 Task: Create a task  Create a feature for users to create custom alerts and reminders , assign it to team member softage.8@softage.net in the project VortexTech and update the status of the task to  On Track  , set the priority of the task to High.
Action: Mouse moved to (60, 349)
Screenshot: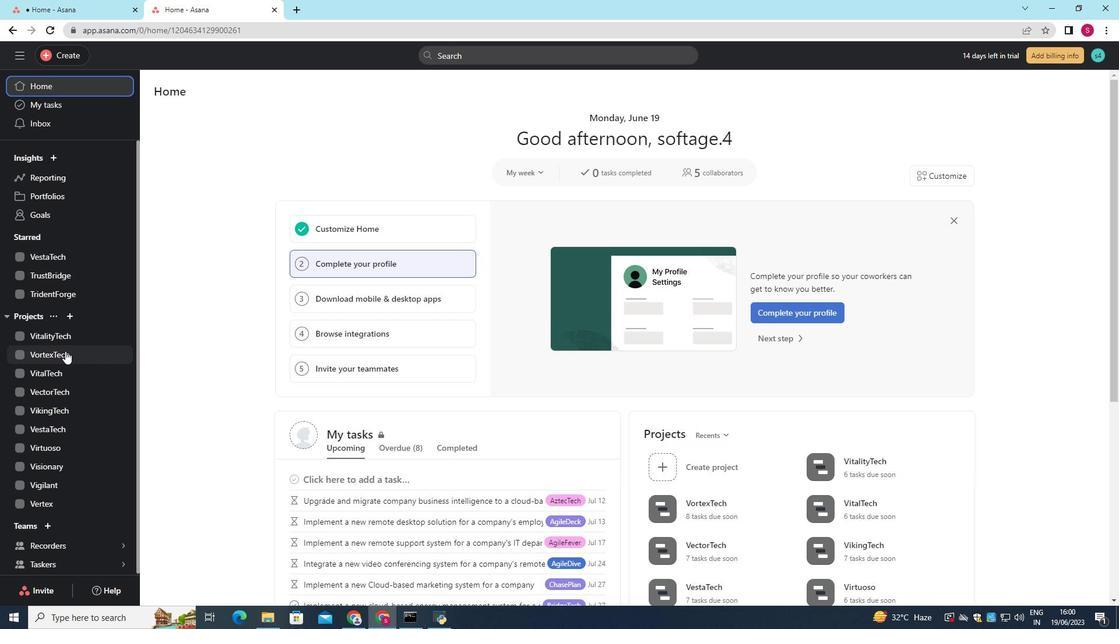 
Action: Mouse pressed left at (60, 349)
Screenshot: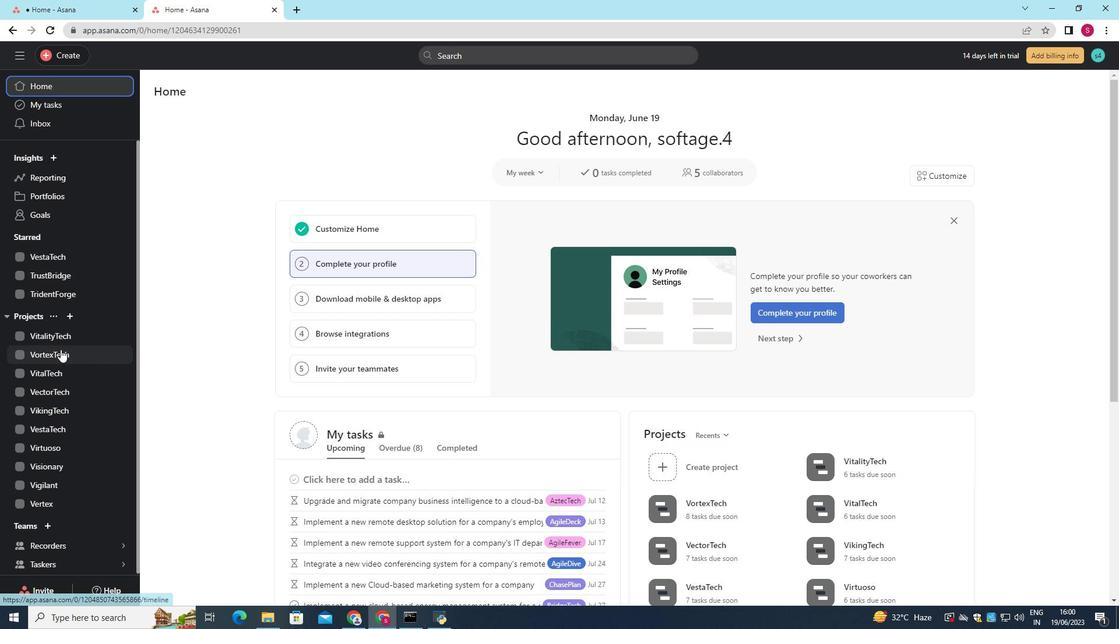 
Action: Mouse moved to (403, 349)
Screenshot: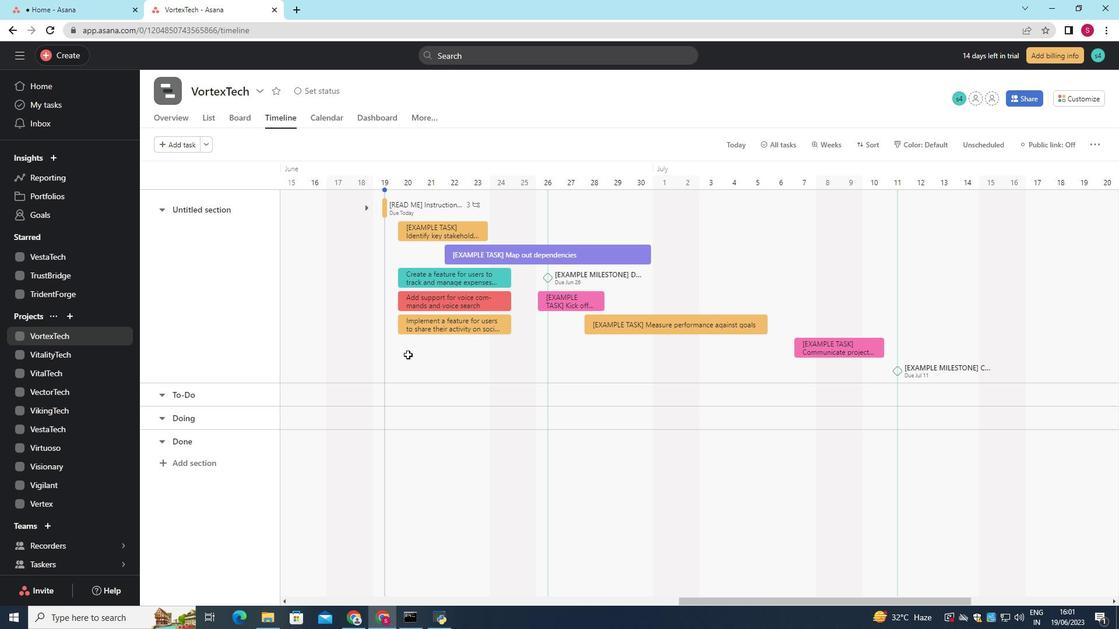 
Action: Mouse pressed left at (403, 349)
Screenshot: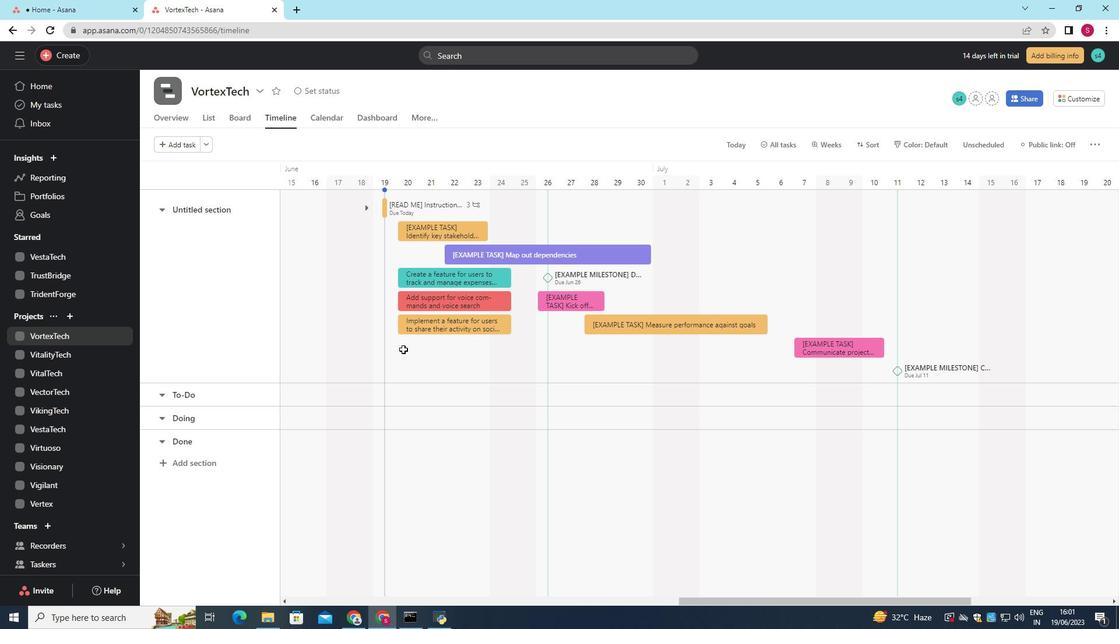 
Action: Mouse moved to (366, 373)
Screenshot: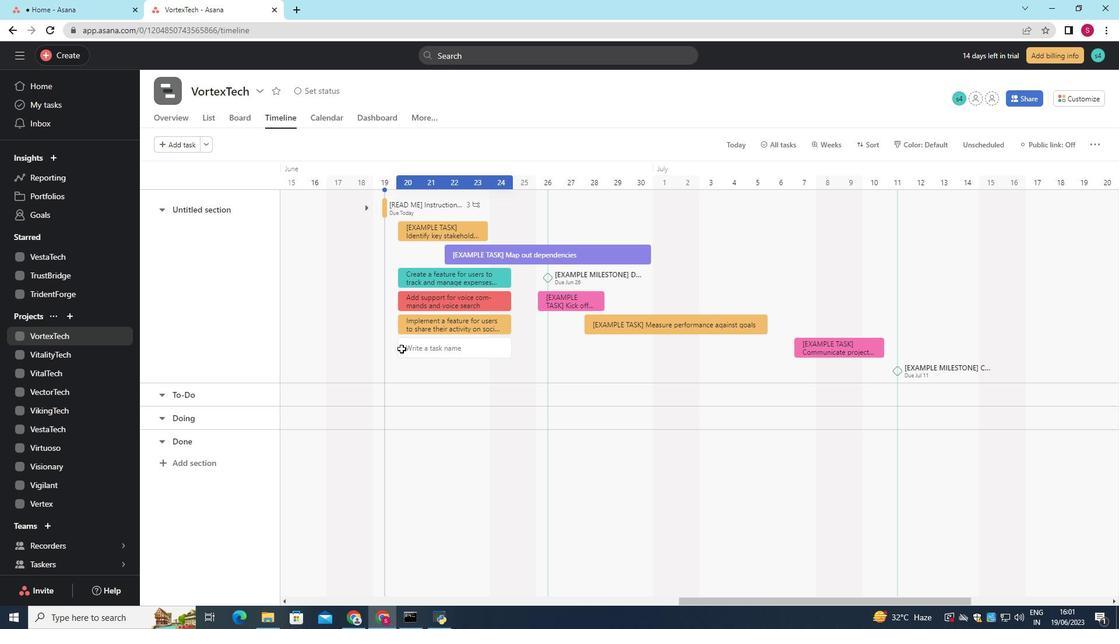 
Action: Key pressed <Key.shift>Create<Key.space>a<Key.space>feature<Key.space>for<Key.space>users<Key.space>to<Key.space>create<Key.space>custom<Key.space>alerts<Key.space>and<Key.space>reminders<Key.enter>
Screenshot: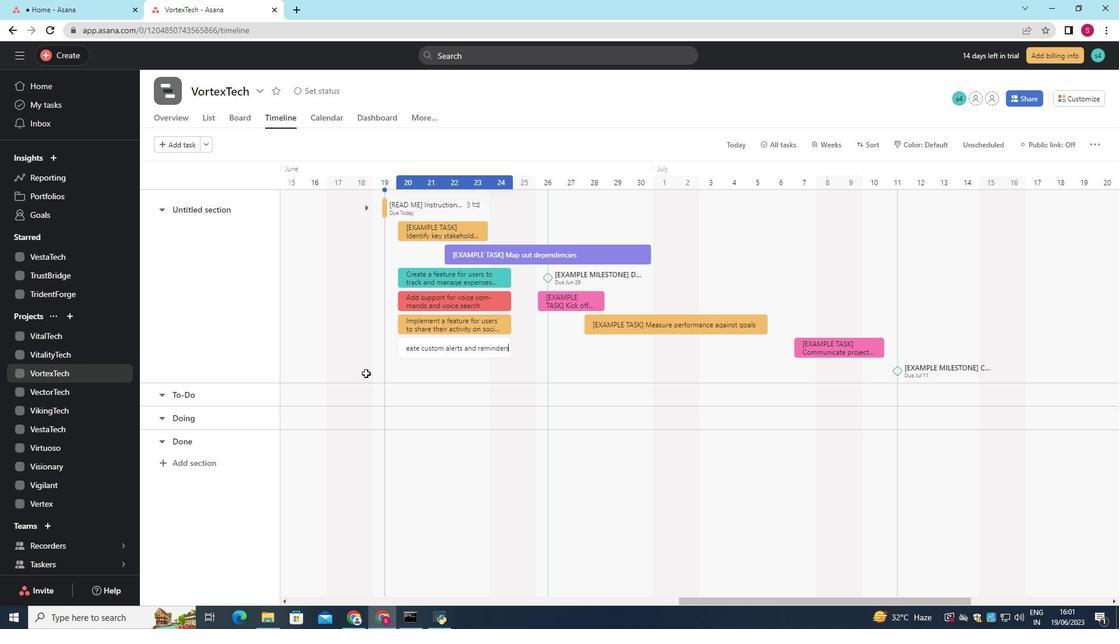 
Action: Mouse moved to (444, 342)
Screenshot: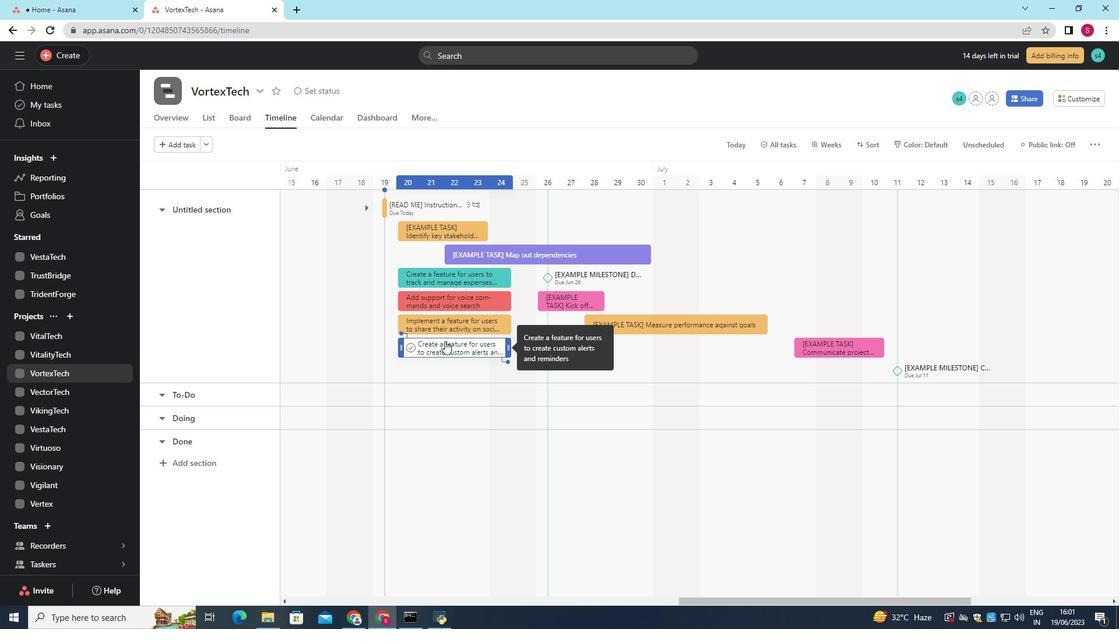 
Action: Mouse pressed left at (444, 342)
Screenshot: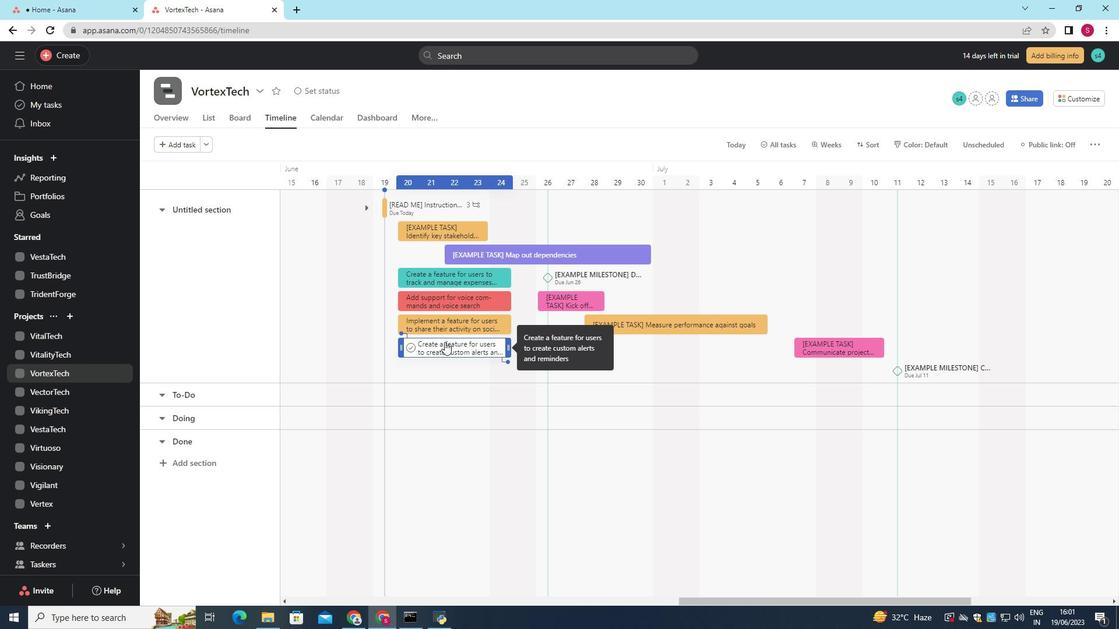 
Action: Mouse moved to (863, 230)
Screenshot: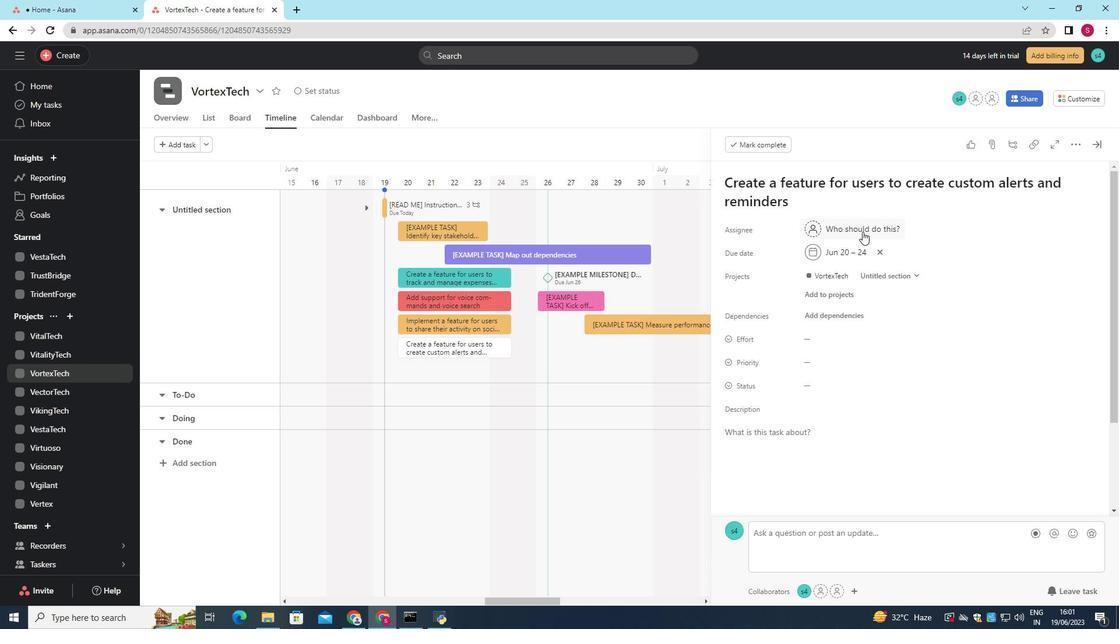 
Action: Mouse pressed left at (863, 230)
Screenshot: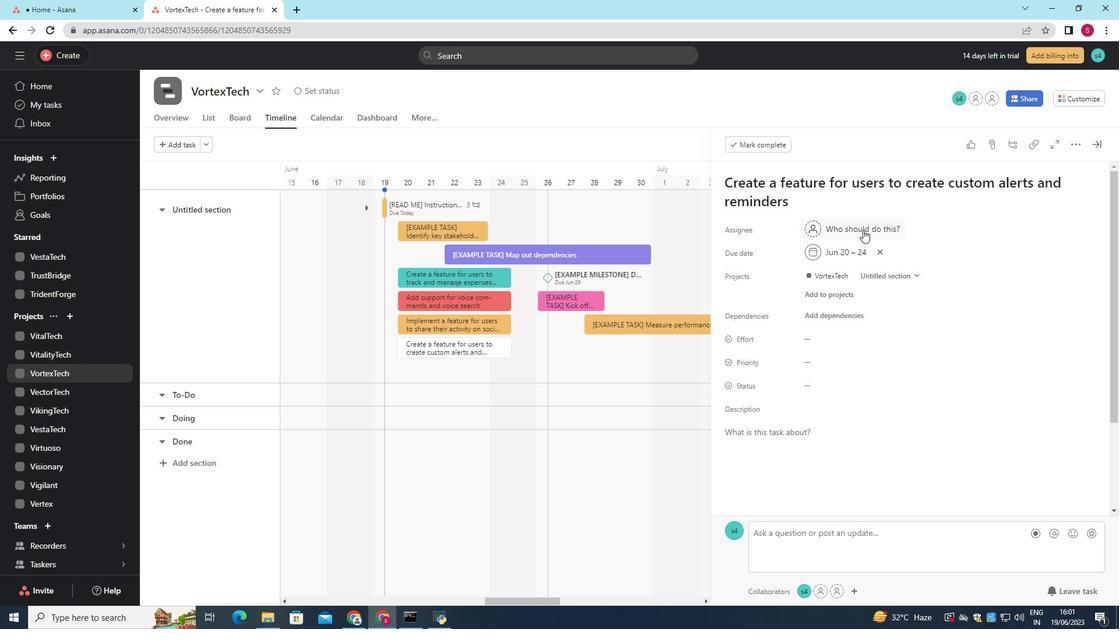 
Action: Mouse moved to (790, 282)
Screenshot: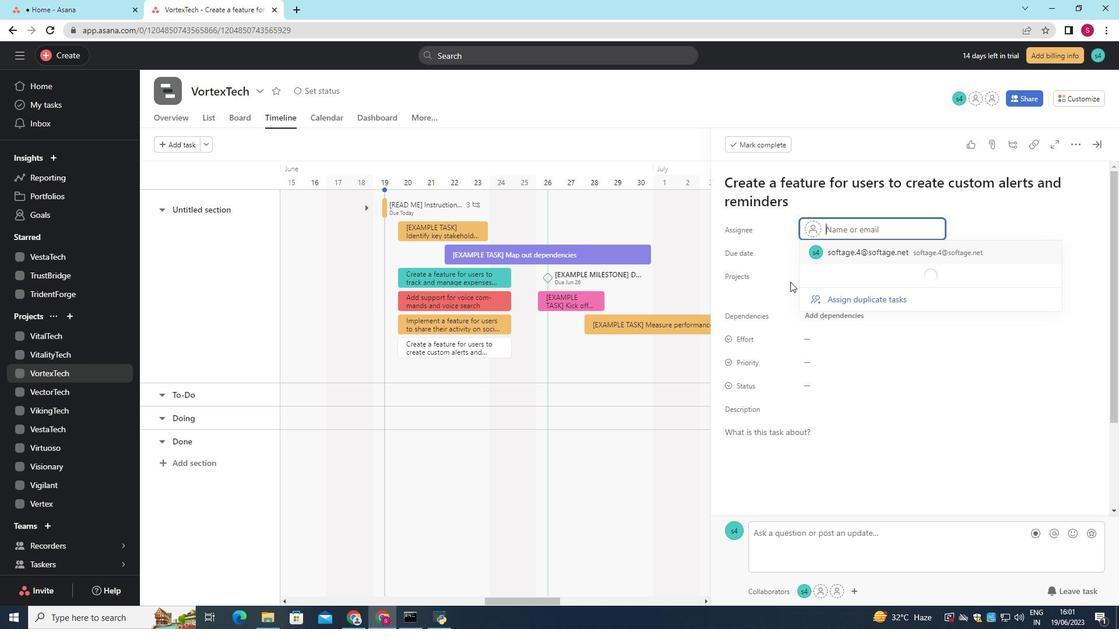 
Action: Key pressed softage.8<Key.shift>@softage.net
Screenshot: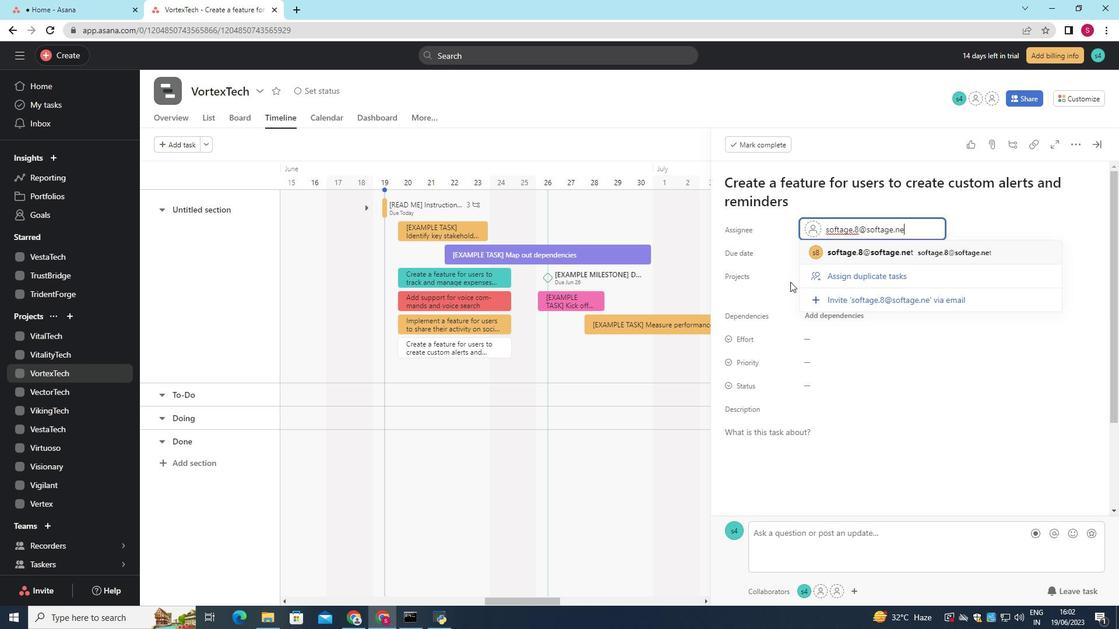 
Action: Mouse moved to (852, 383)
Screenshot: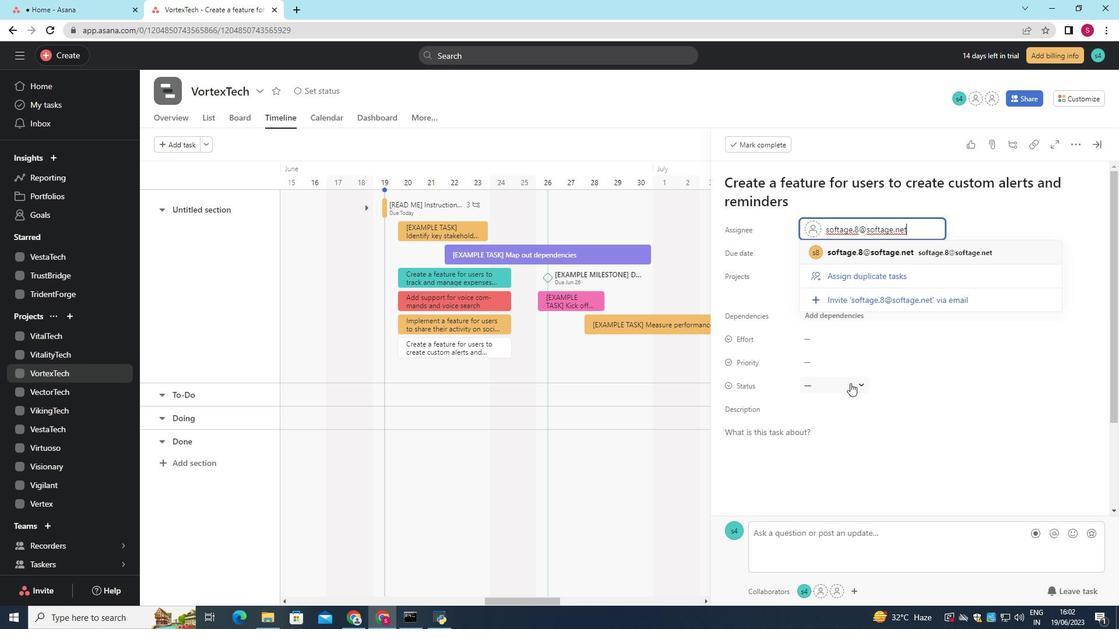 
Action: Mouse pressed left at (852, 383)
Screenshot: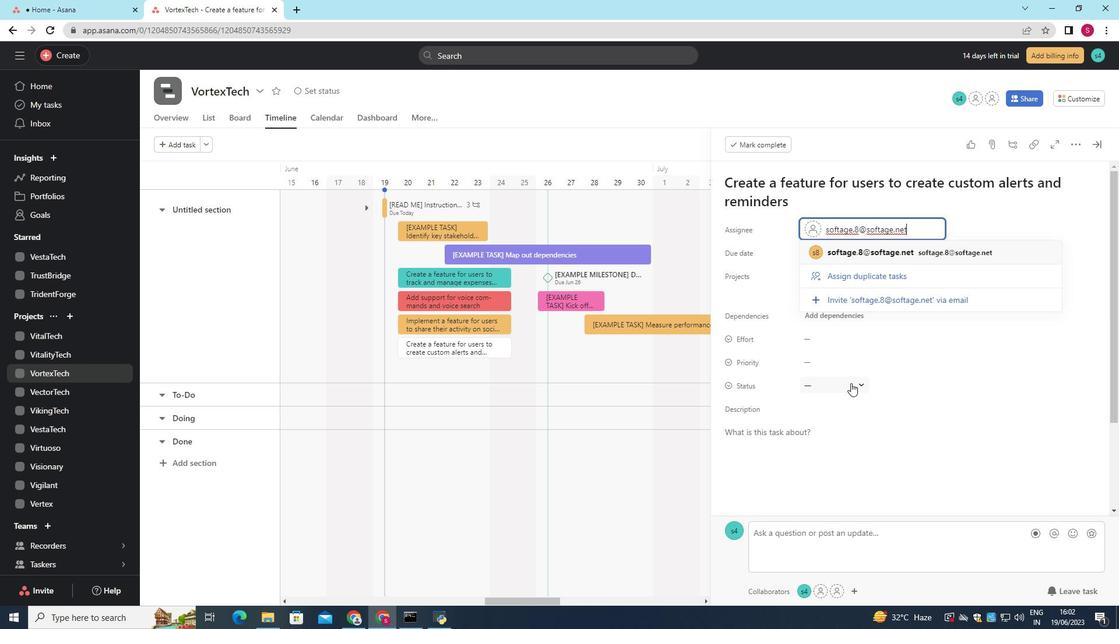 
Action: Mouse moved to (847, 426)
Screenshot: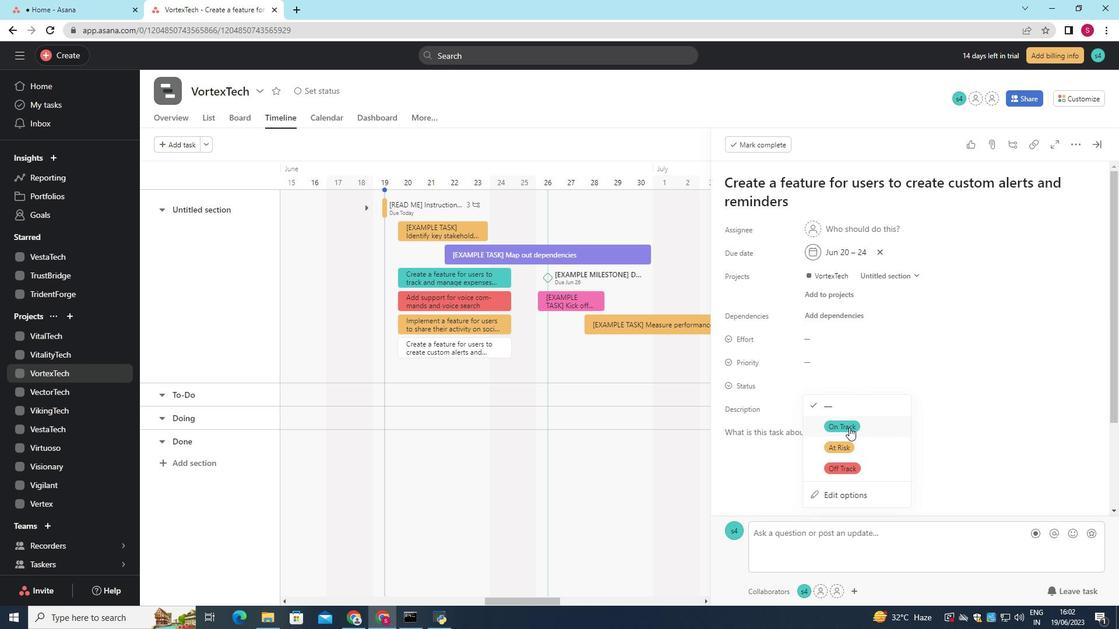 
Action: Mouse pressed left at (847, 426)
Screenshot: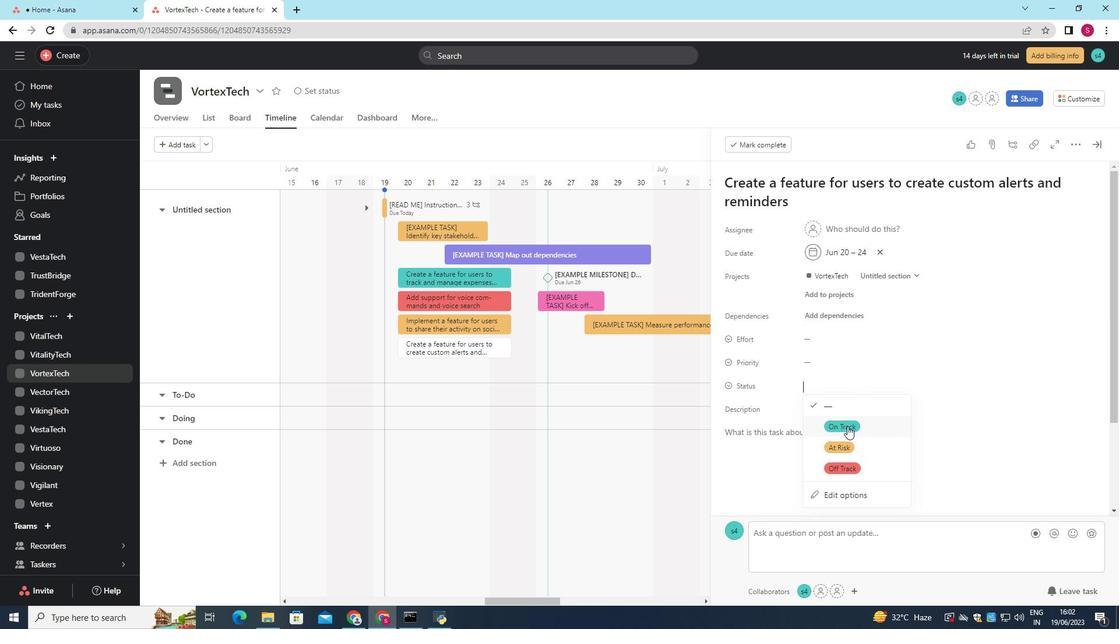 
Action: Mouse moved to (846, 362)
Screenshot: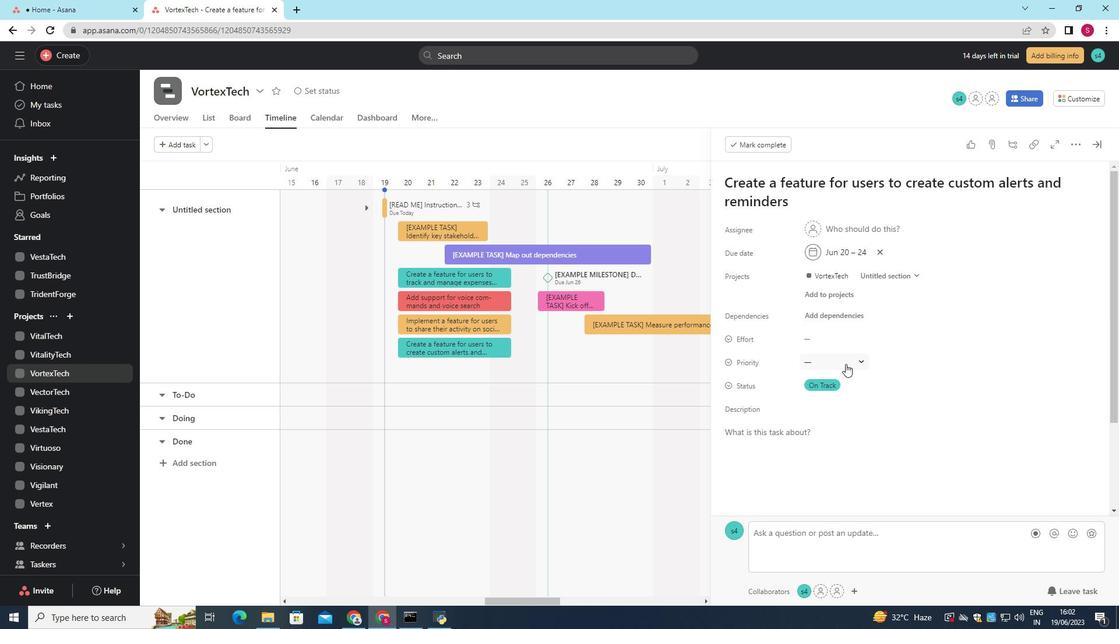 
Action: Mouse pressed left at (846, 362)
Screenshot: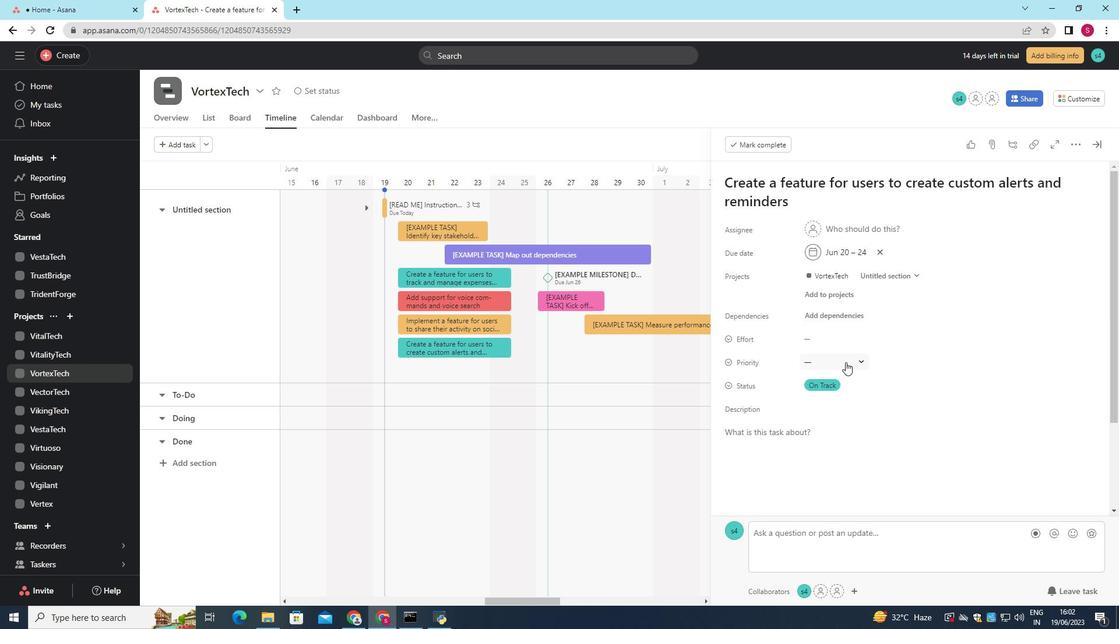 
Action: Mouse moved to (834, 401)
Screenshot: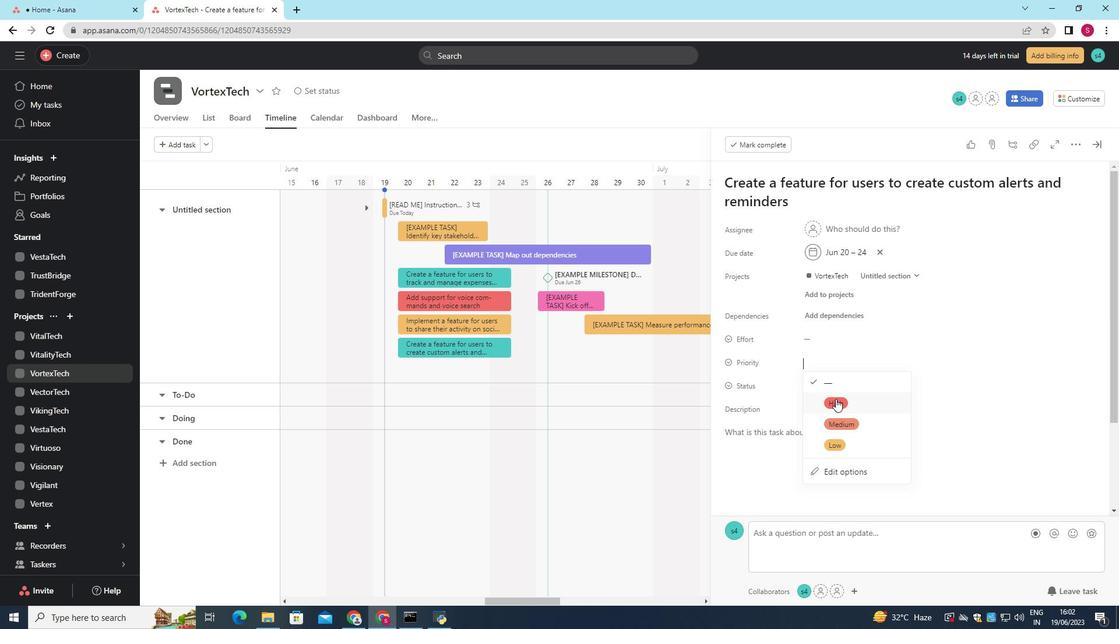 
Action: Mouse pressed left at (834, 401)
Screenshot: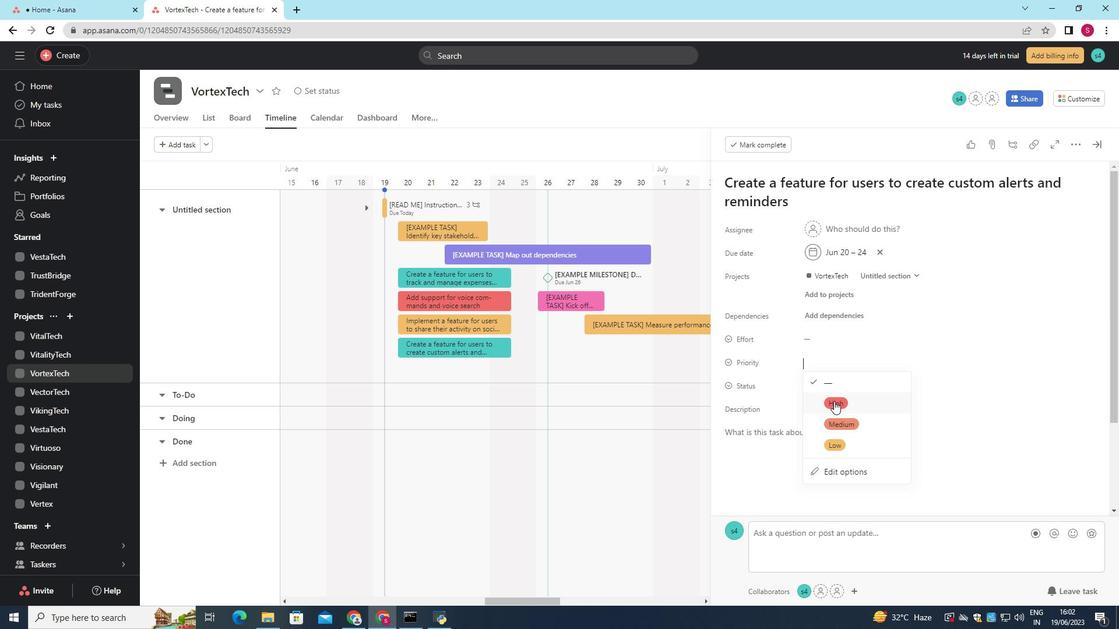 
Action: Mouse moved to (838, 393)
Screenshot: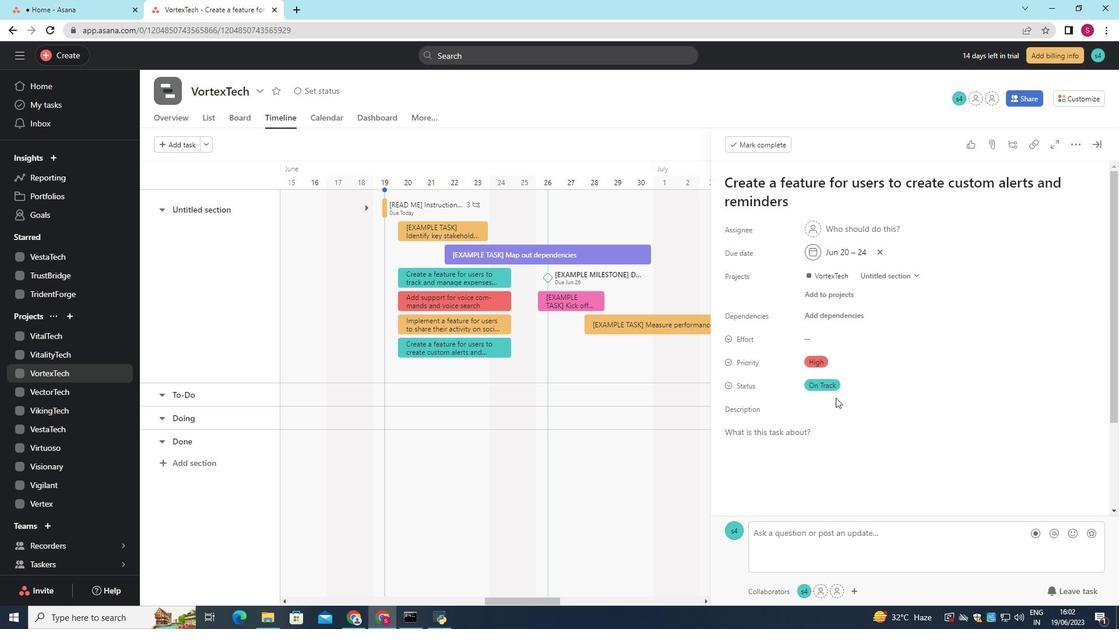 
